 Task: Find round trip flights from New Delhi to Jaipur for 2 passengers in economy class, departing on June 27 and returning on July 11.
Action: Mouse moved to (335, 204)
Screenshot: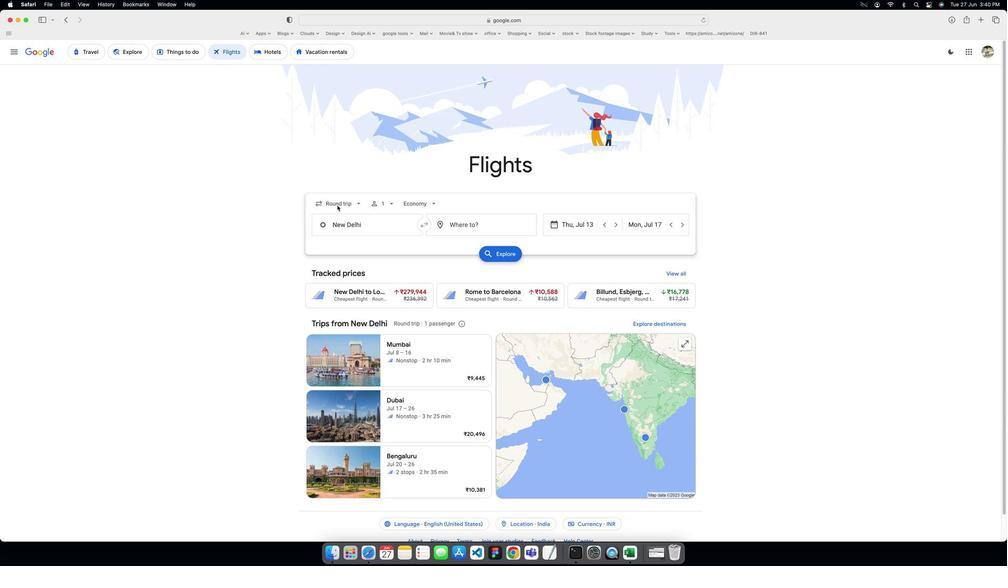 
Action: Mouse pressed left at (335, 204)
Screenshot: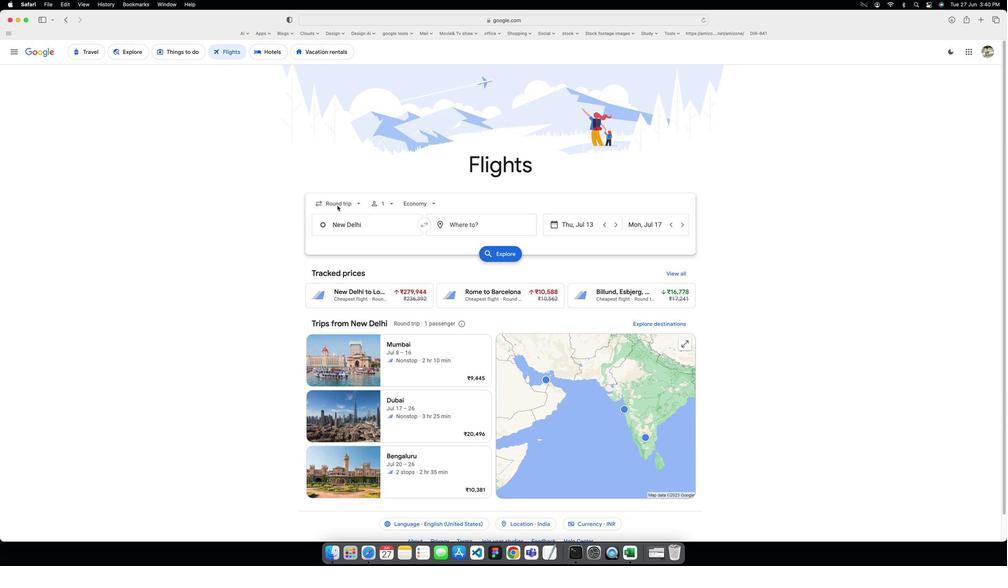 
Action: Mouse moved to (338, 202)
Screenshot: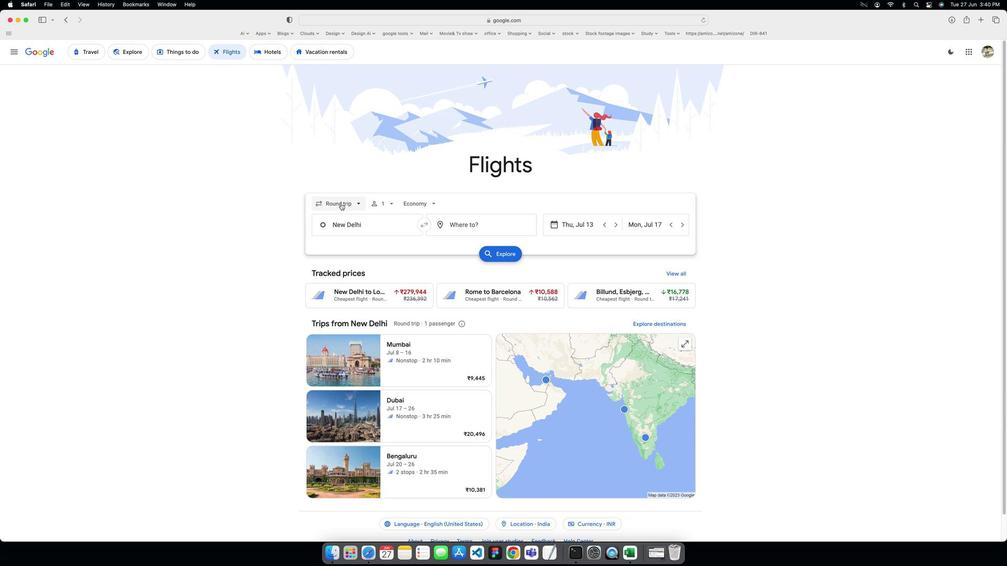 
Action: Mouse pressed left at (338, 202)
Screenshot: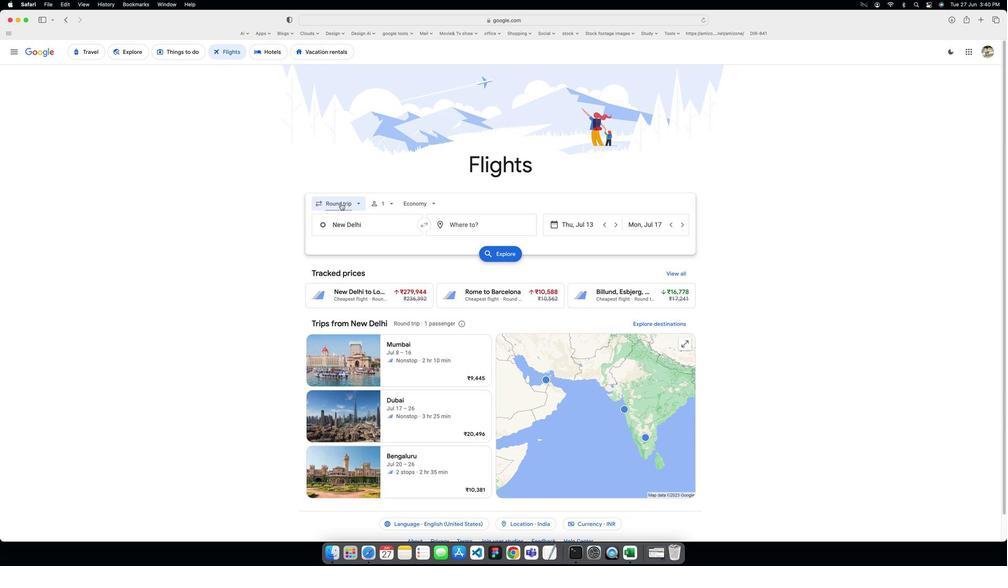 
Action: Mouse moved to (338, 223)
Screenshot: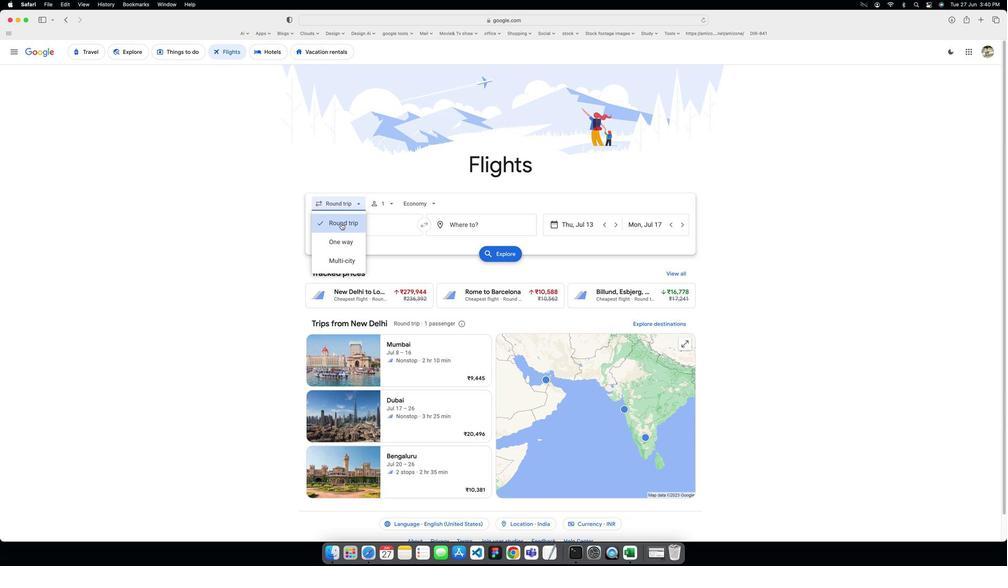 
Action: Mouse pressed left at (338, 223)
Screenshot: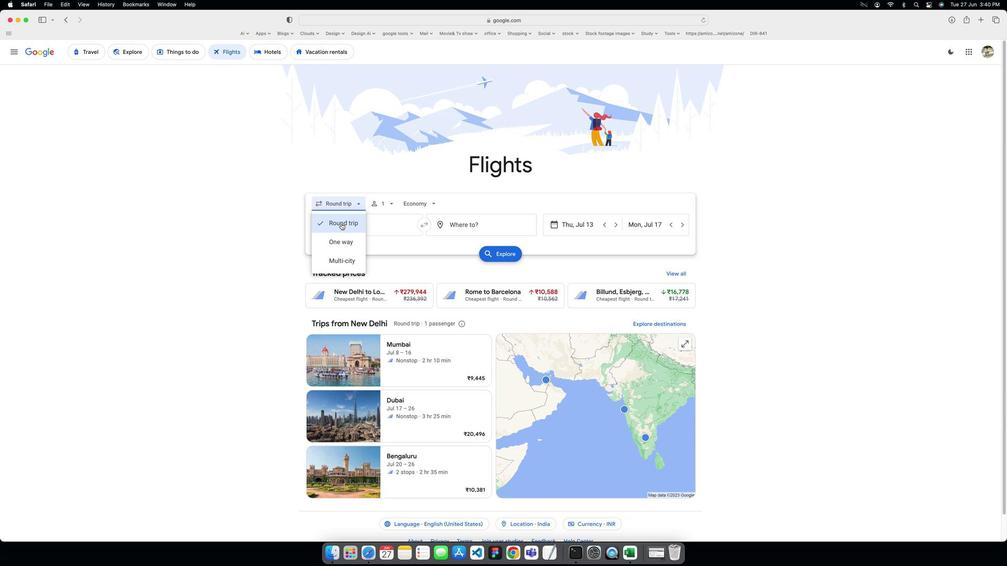 
Action: Mouse moved to (384, 208)
Screenshot: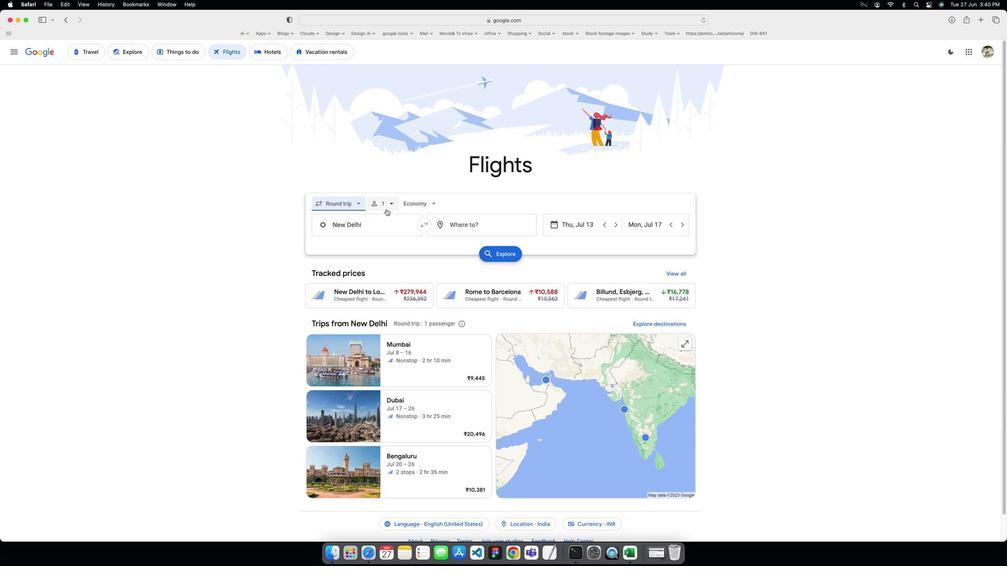 
Action: Mouse pressed left at (384, 208)
Screenshot: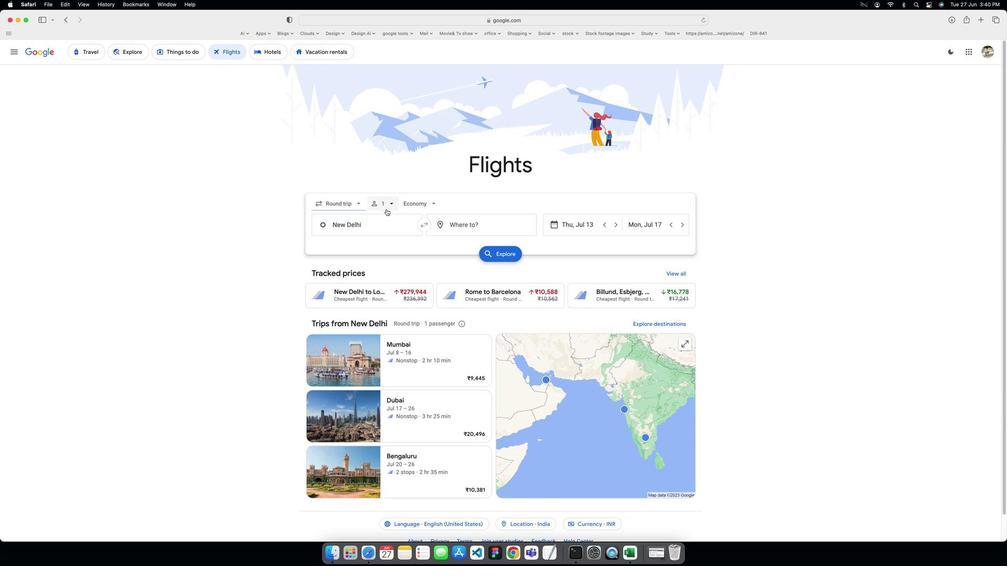 
Action: Mouse moved to (444, 264)
Screenshot: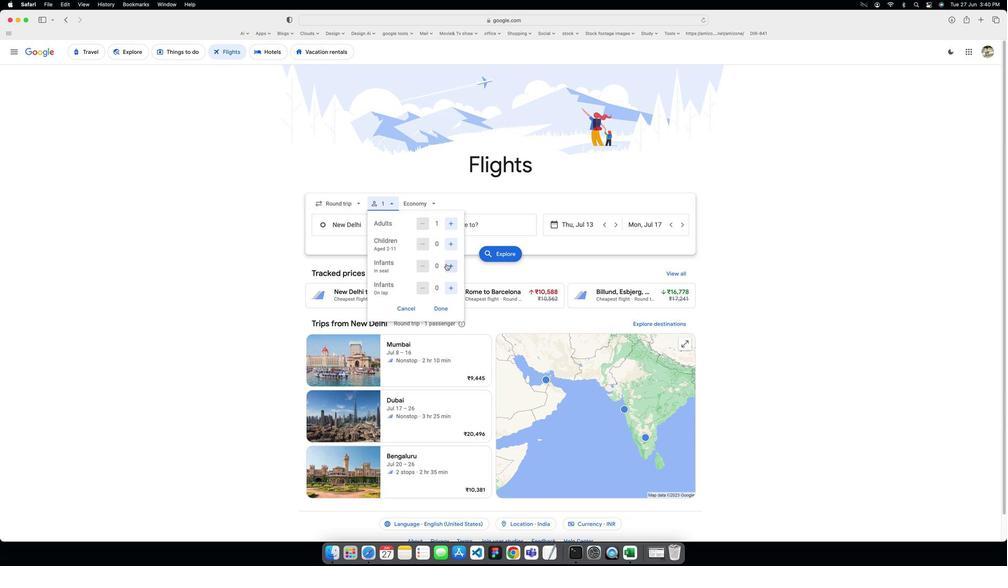 
Action: Mouse pressed left at (444, 264)
Screenshot: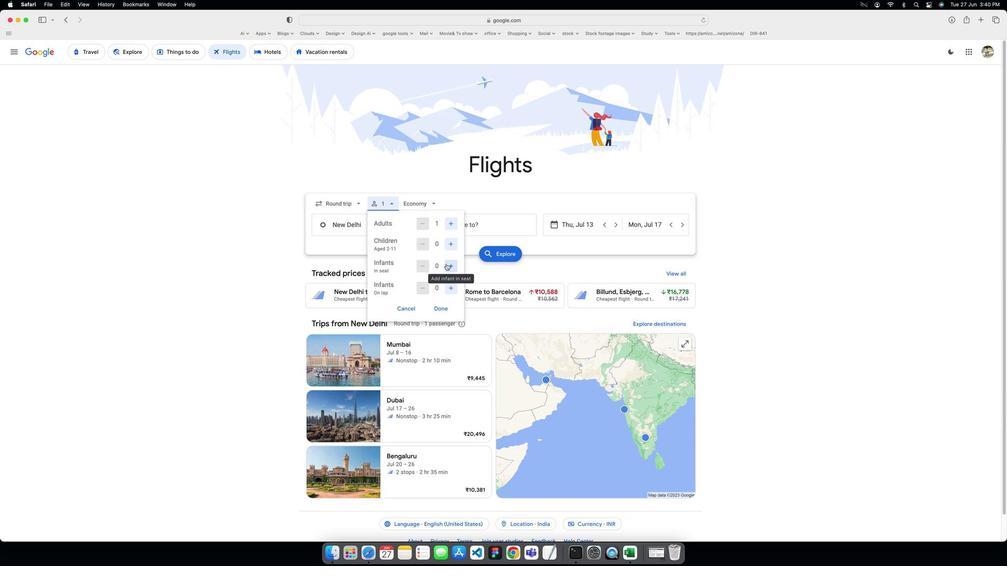 
Action: Mouse moved to (441, 310)
Screenshot: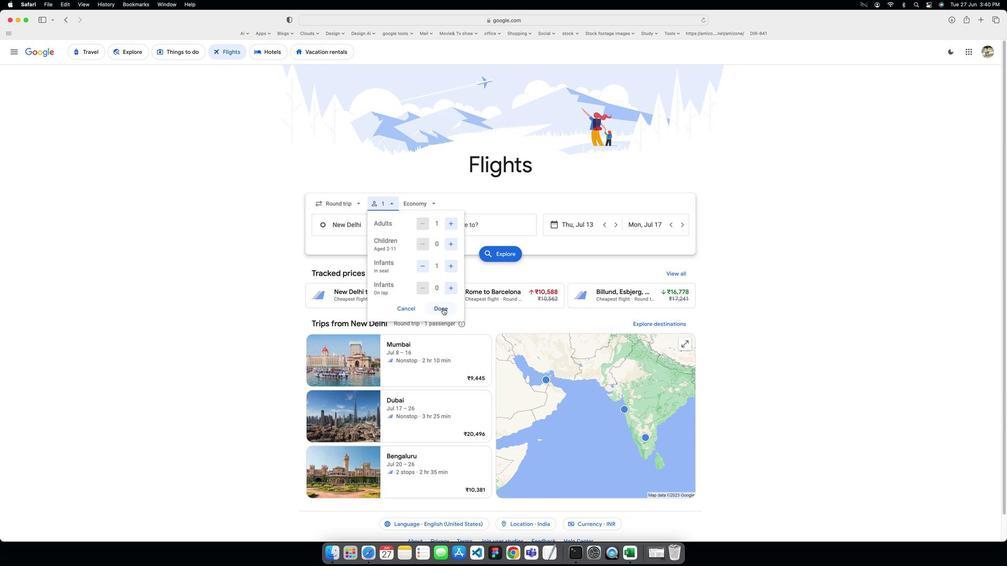
Action: Mouse pressed left at (441, 310)
Screenshot: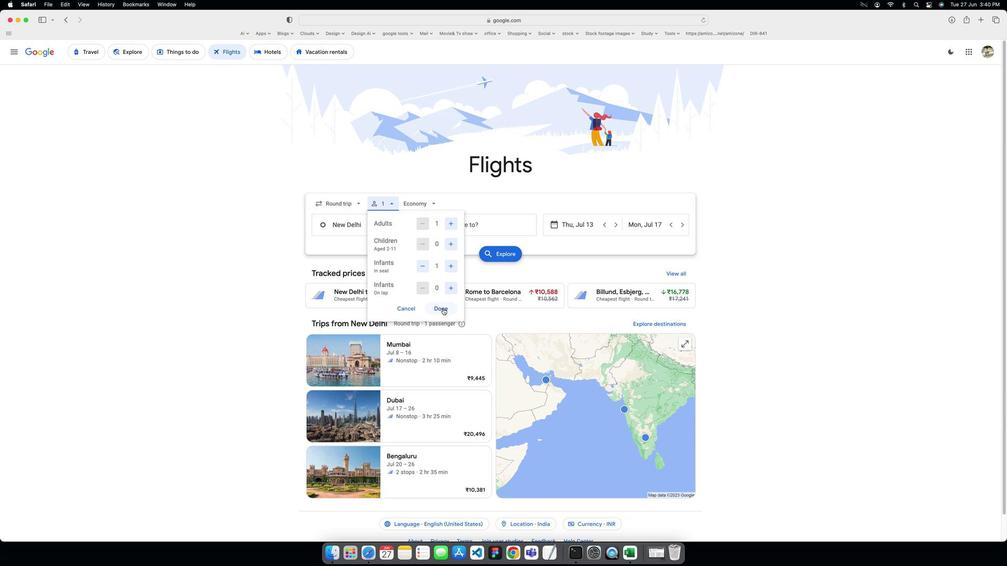 
Action: Mouse moved to (417, 205)
Screenshot: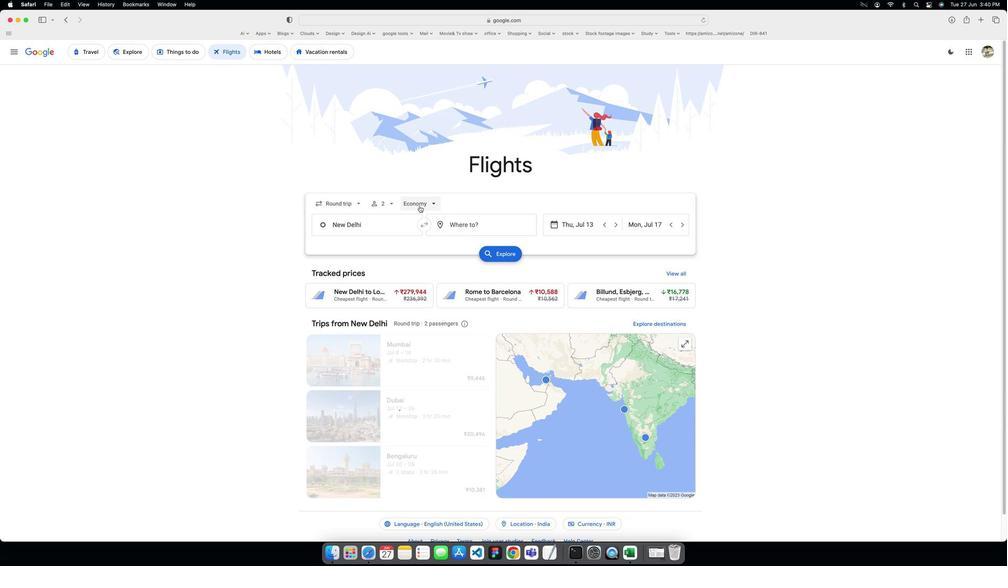 
Action: Mouse pressed left at (417, 205)
Screenshot: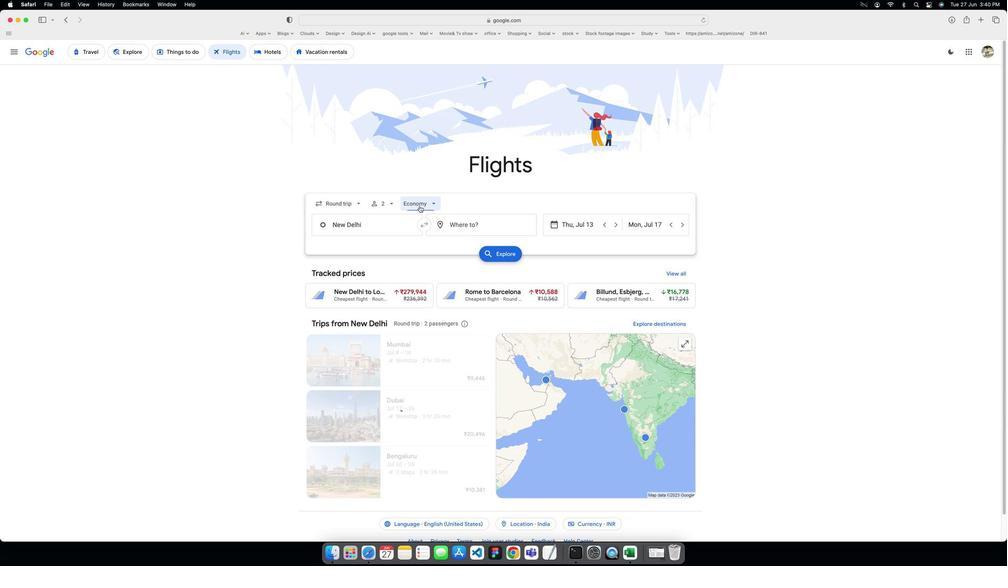 
Action: Mouse moved to (424, 221)
Screenshot: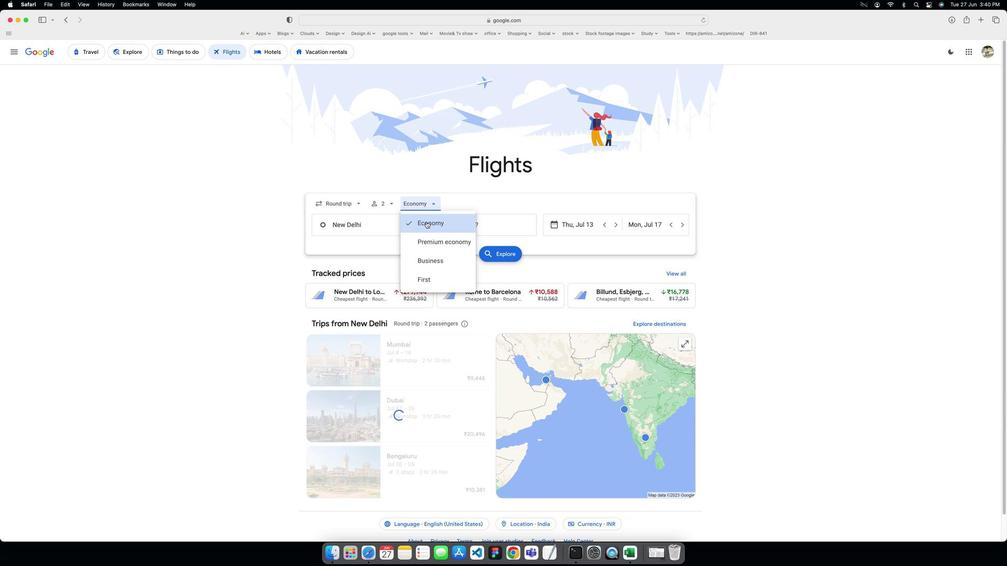 
Action: Mouse pressed left at (424, 221)
Screenshot: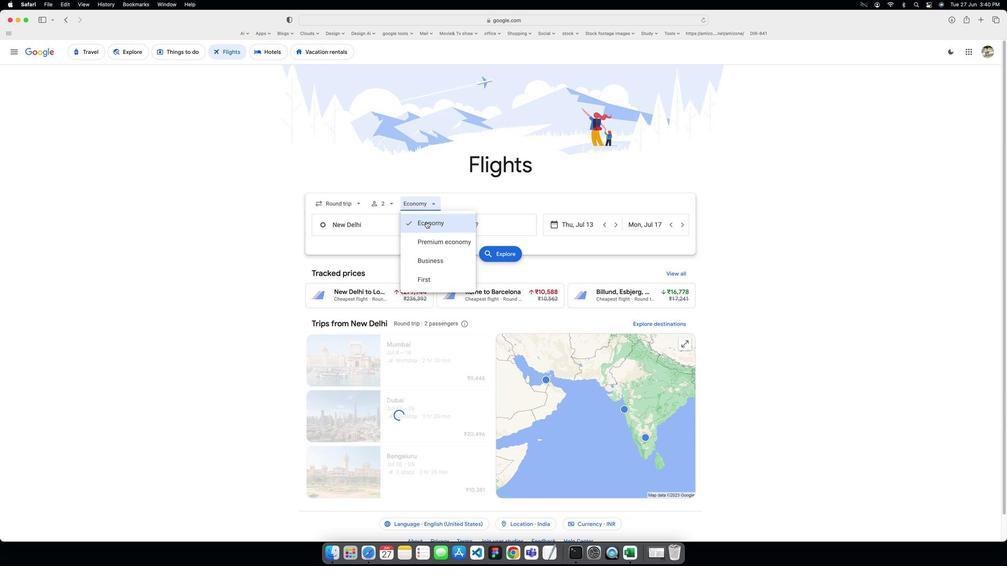 
Action: Mouse moved to (405, 221)
Screenshot: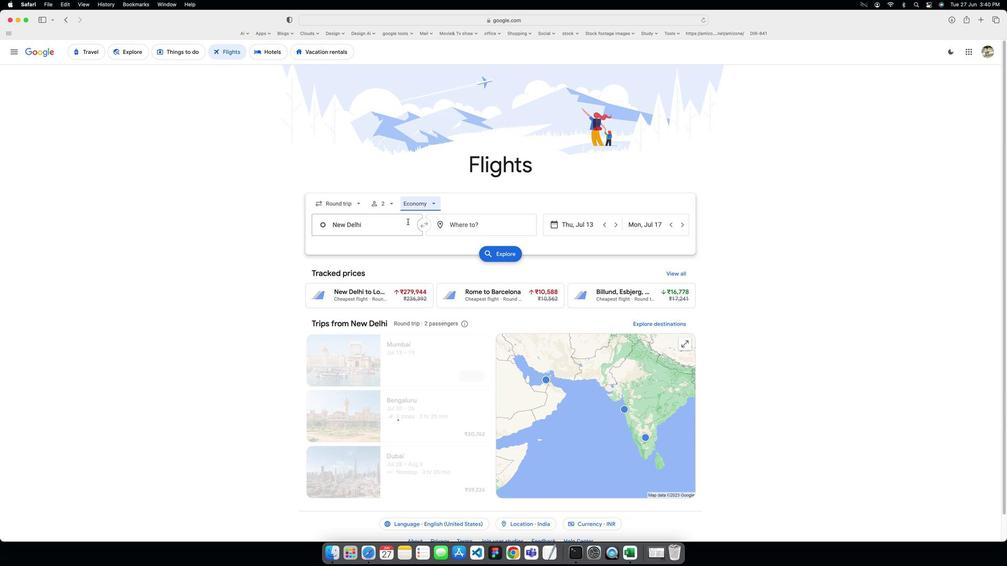 
Action: Mouse pressed left at (405, 221)
Screenshot: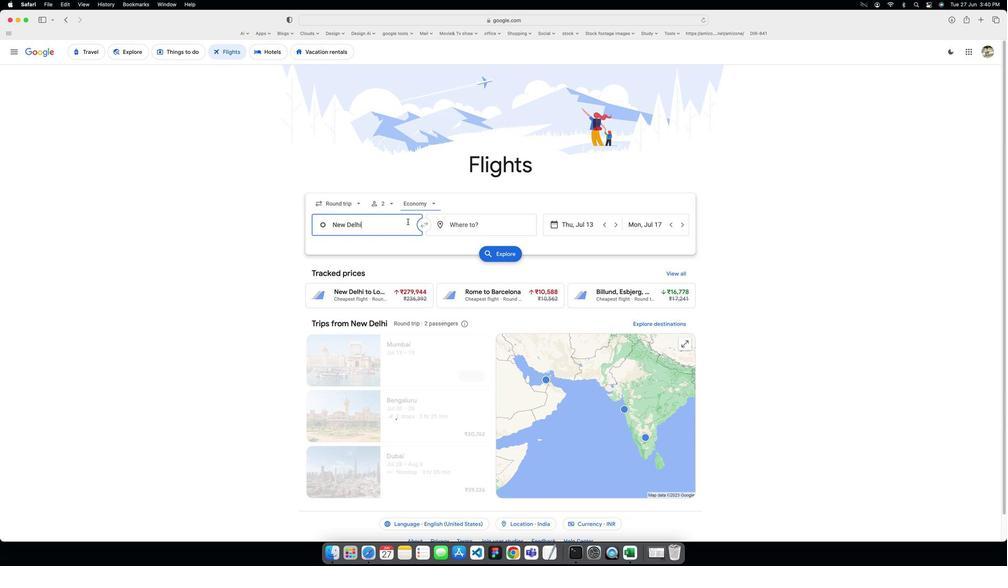 
Action: Key pressed Key.caps_lock'N'Key.caps_lock'e''w'Key.spaceKey.caps_lock'D'Key.caps_lock'e''l''h''i'Key.enter
Screenshot: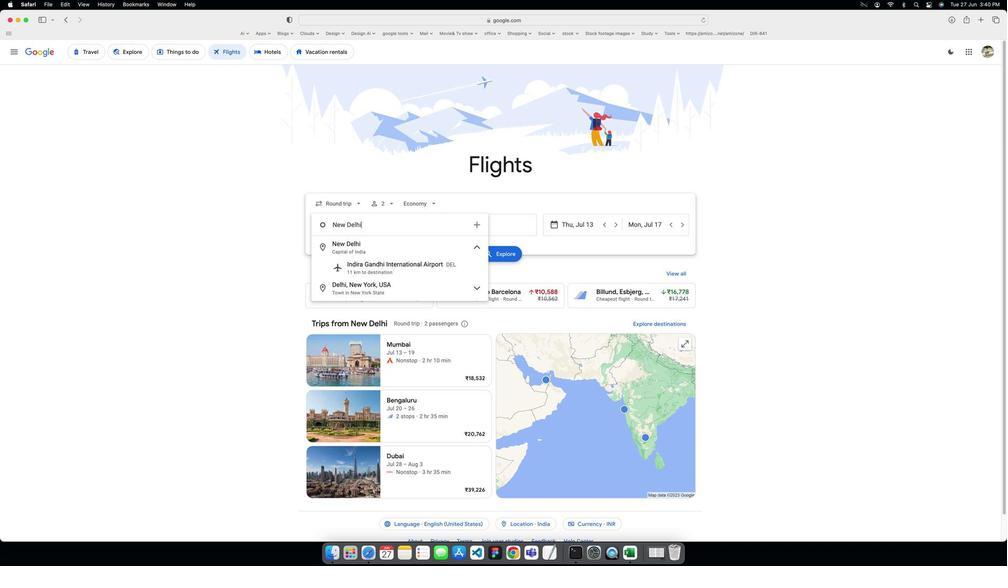 
Action: Mouse moved to (490, 222)
Screenshot: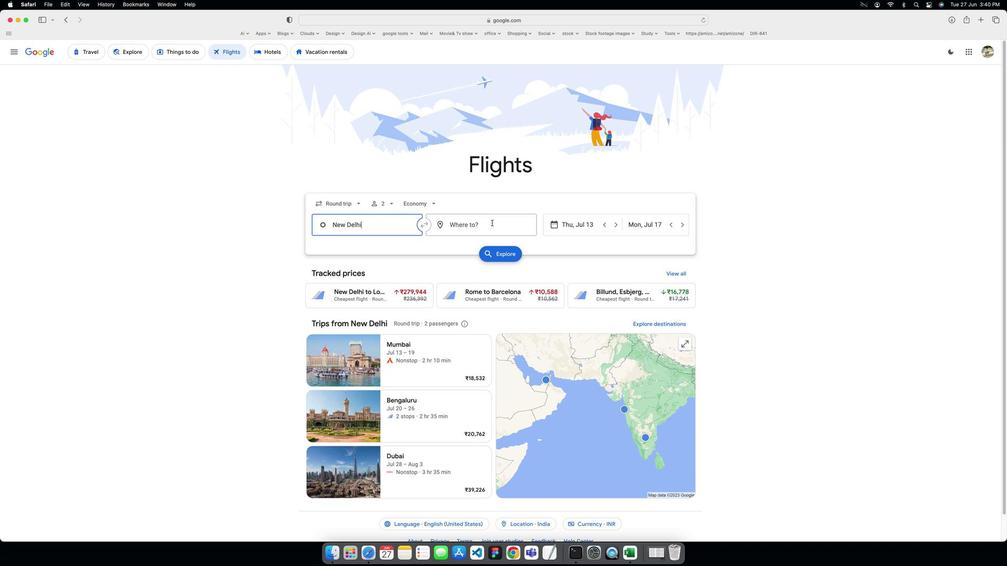 
Action: Mouse pressed left at (490, 222)
Screenshot: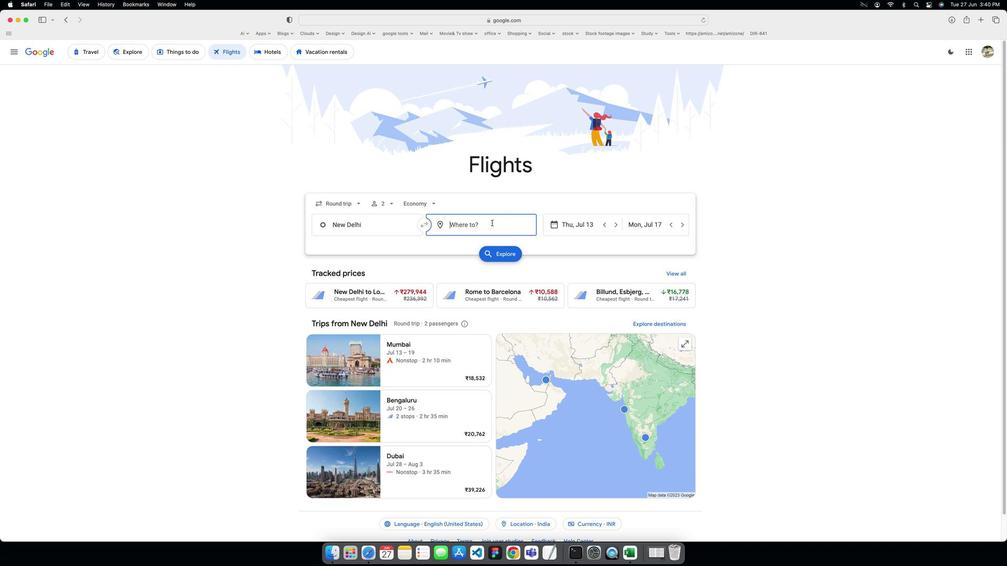 
Action: Key pressed Key.caps_lock'J'Key.caps_lock'a''i''p''u''r'Key.enter
Screenshot: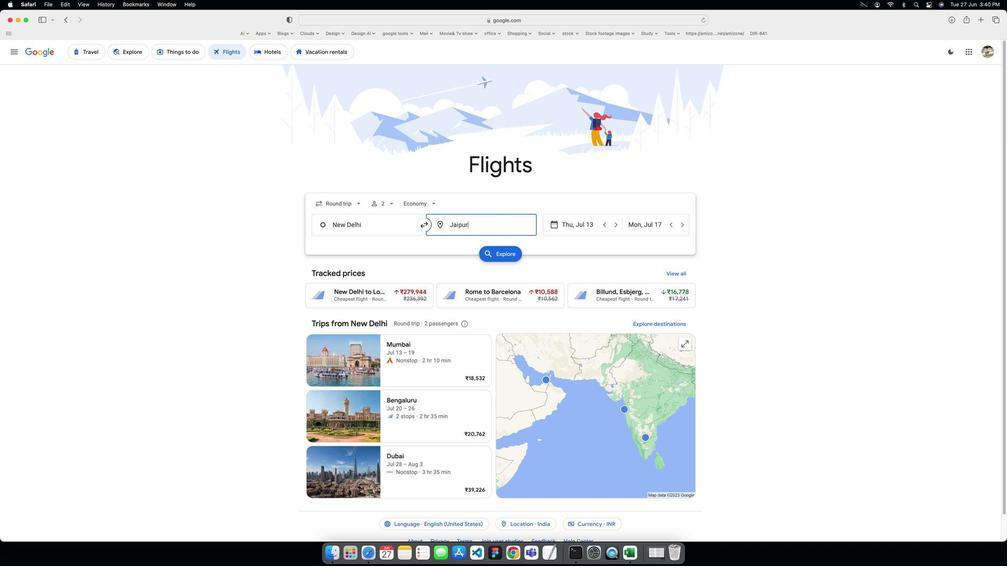 
Action: Mouse moved to (589, 223)
Screenshot: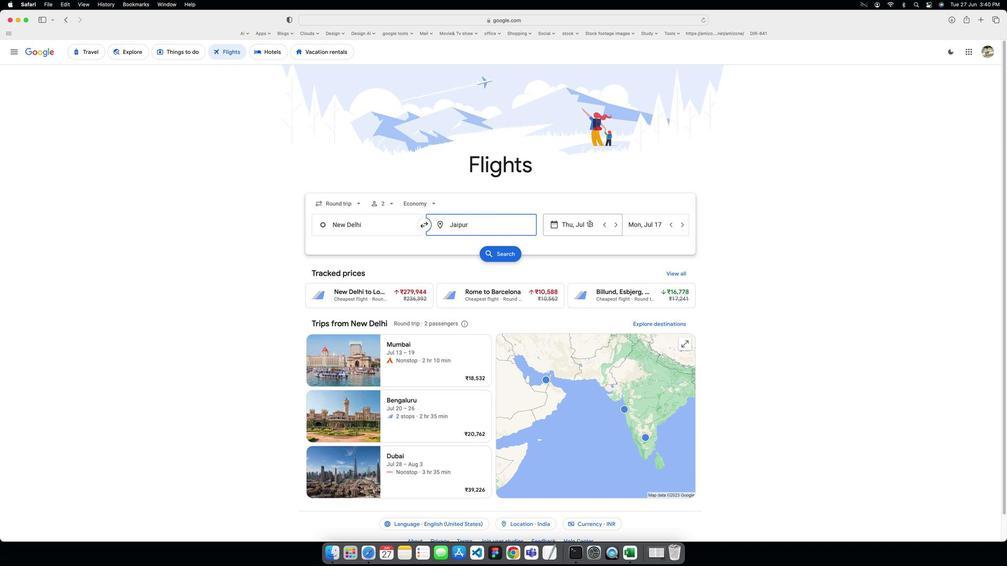 
Action: Mouse pressed left at (589, 223)
Screenshot: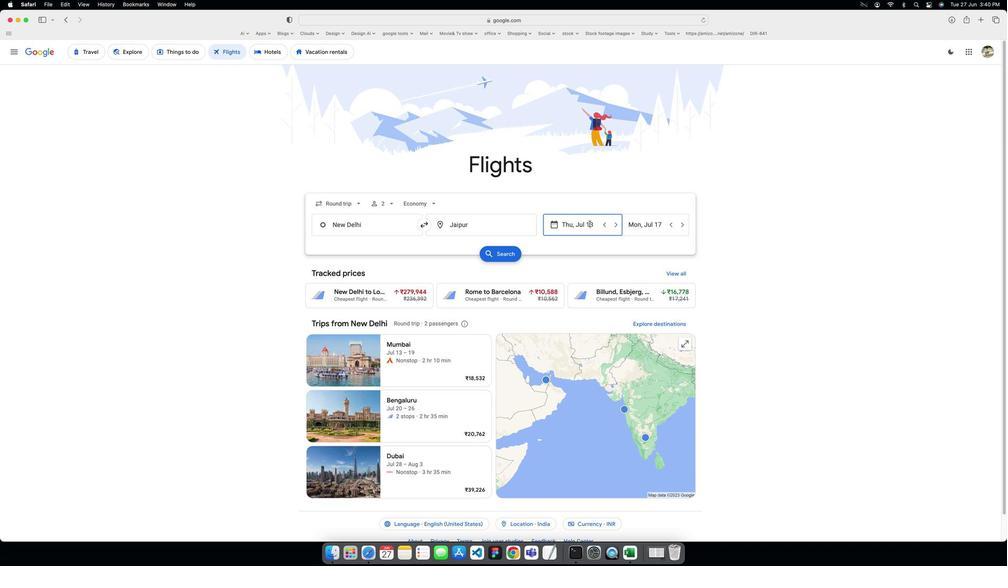 
Action: Mouse moved to (444, 373)
Screenshot: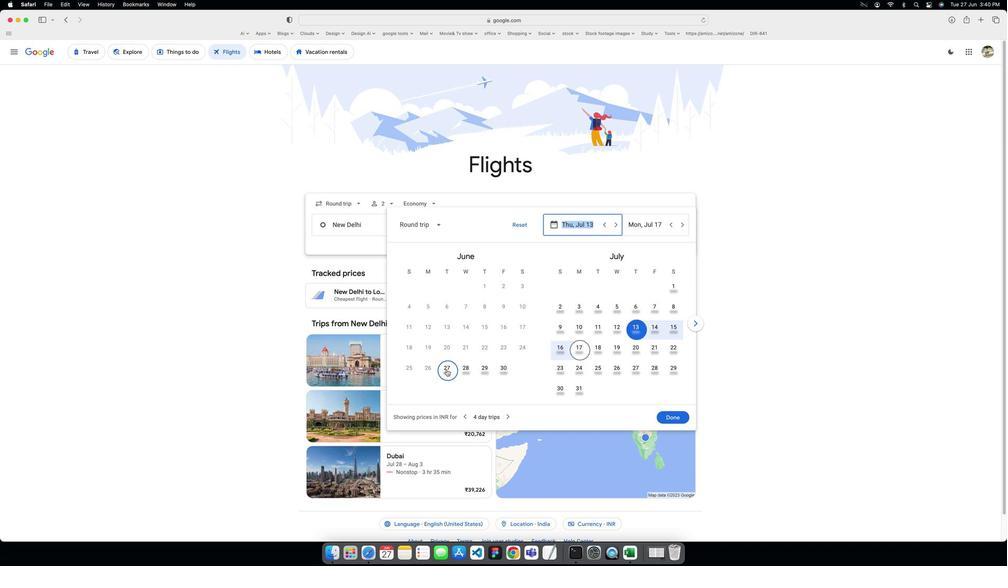 
Action: Mouse pressed left at (444, 373)
Screenshot: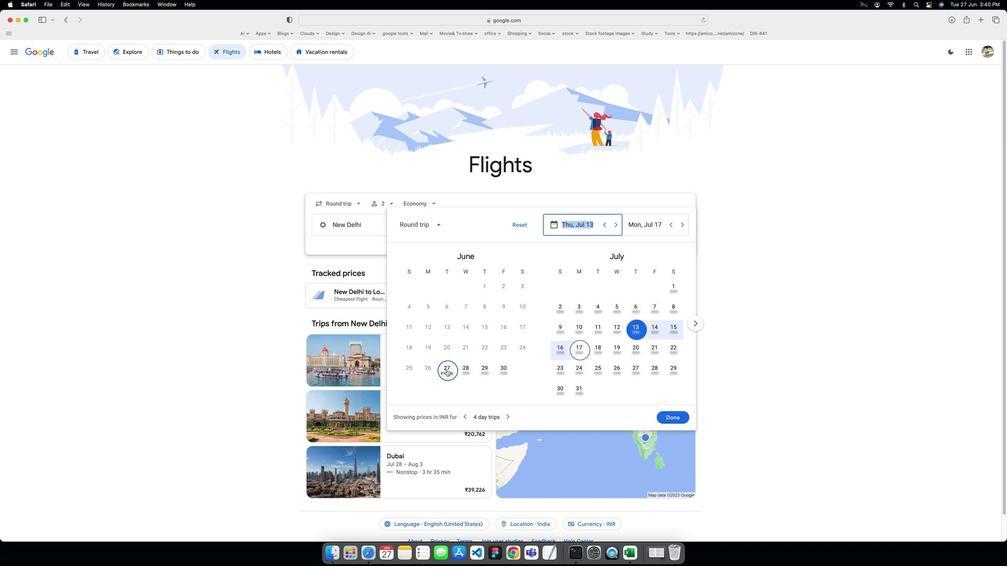 
Action: Mouse moved to (601, 326)
Screenshot: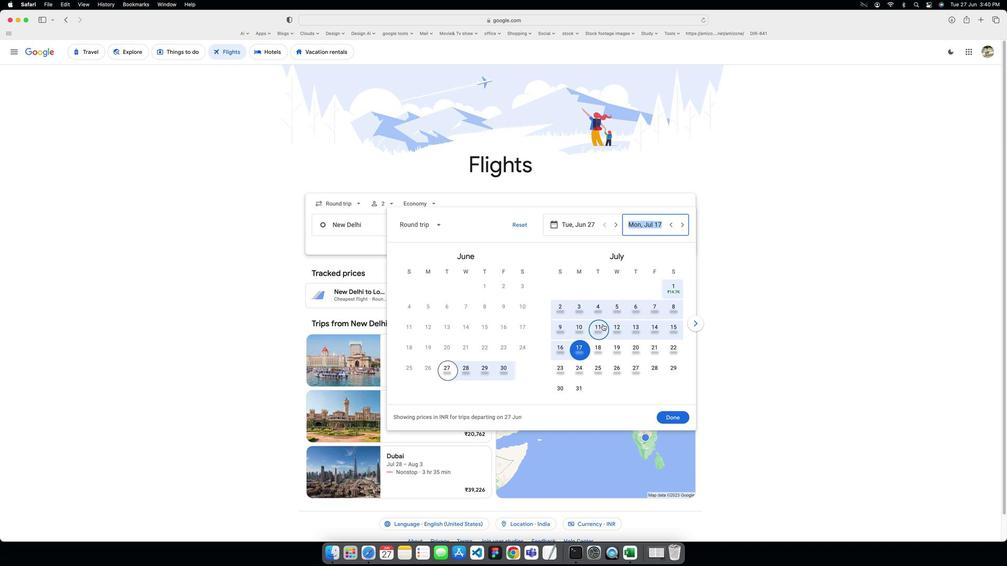 
Action: Mouse pressed left at (601, 326)
Screenshot: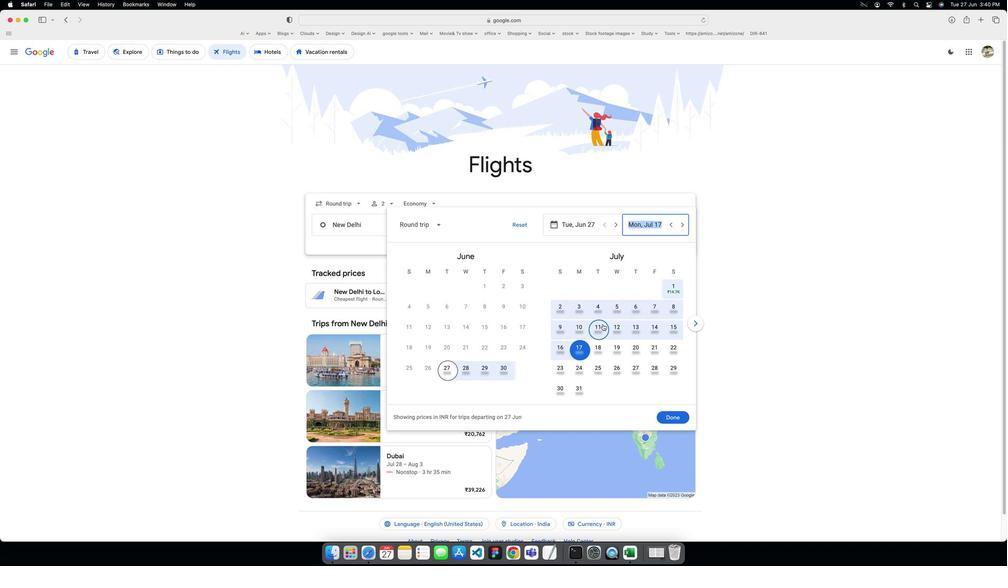 
Action: Mouse moved to (665, 419)
Screenshot: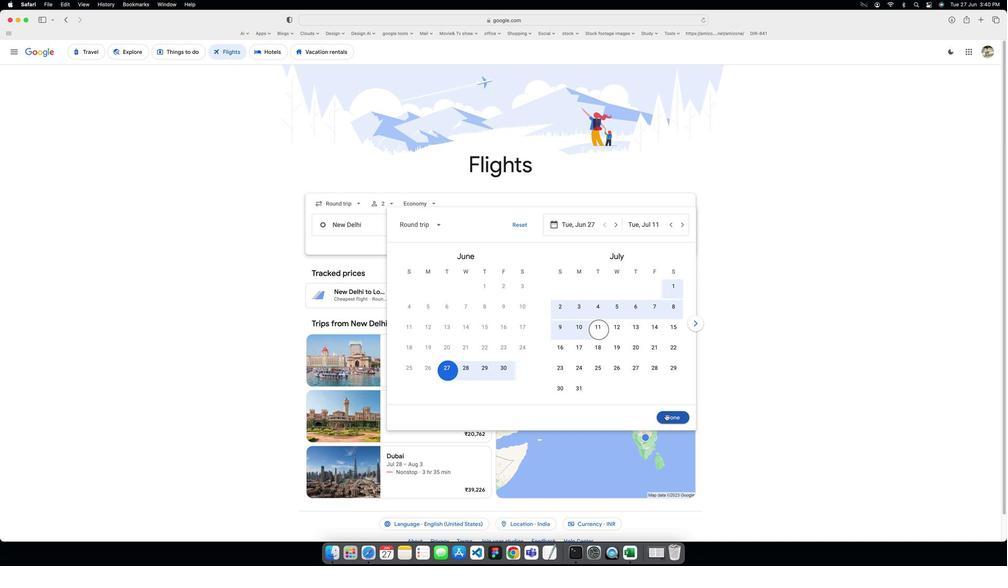 
Action: Mouse pressed left at (665, 419)
Screenshot: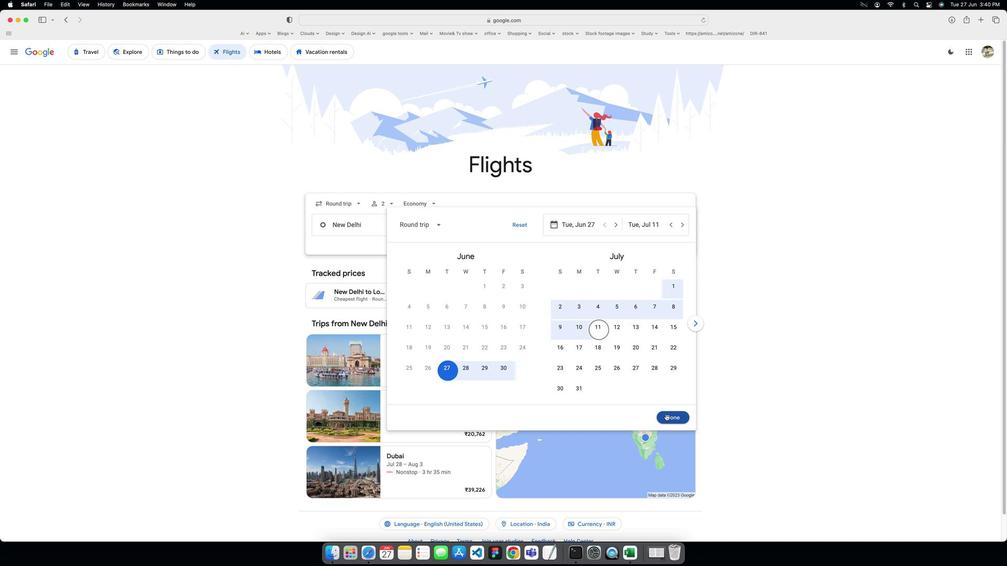 
Action: Mouse moved to (502, 254)
Screenshot: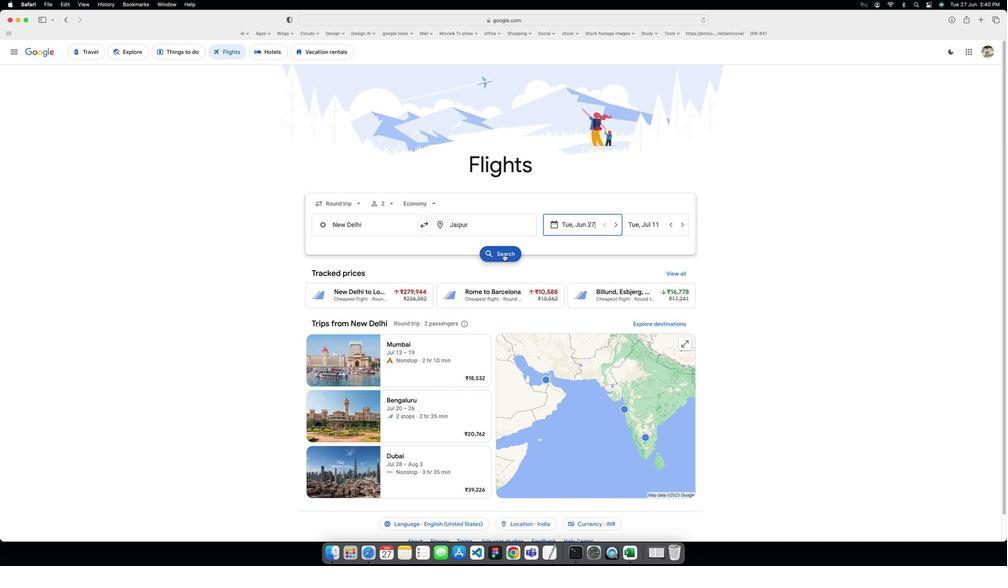 
Action: Mouse pressed left at (502, 254)
Screenshot: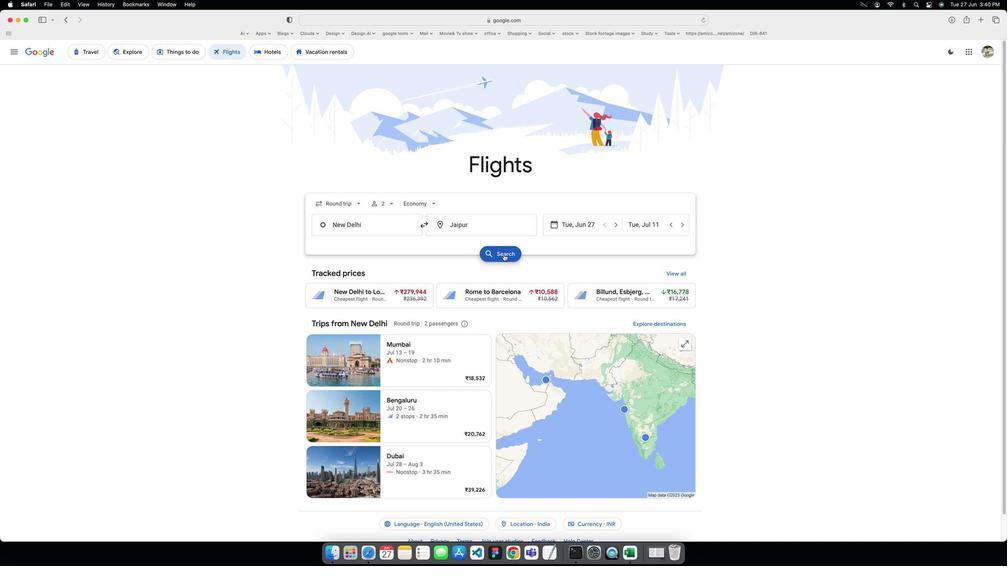 
Action: Mouse moved to (678, 190)
Screenshot: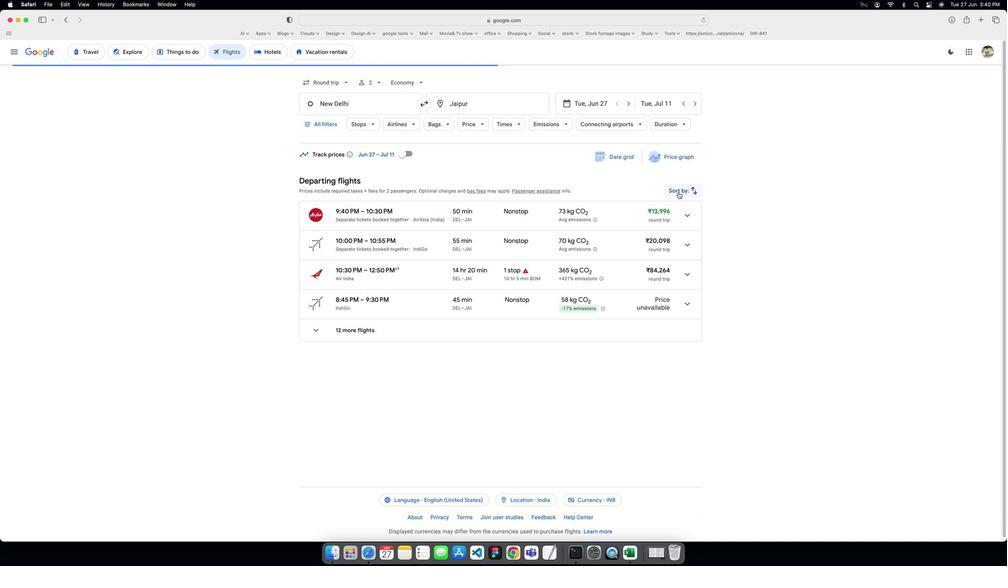 
Action: Mouse pressed left at (678, 190)
Screenshot: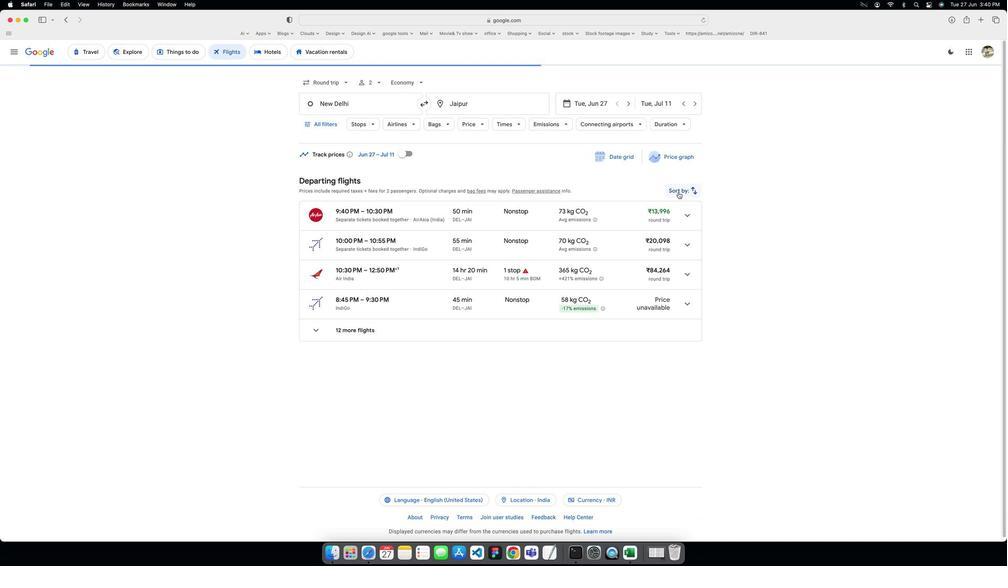 
Action: Mouse moved to (667, 229)
Screenshot: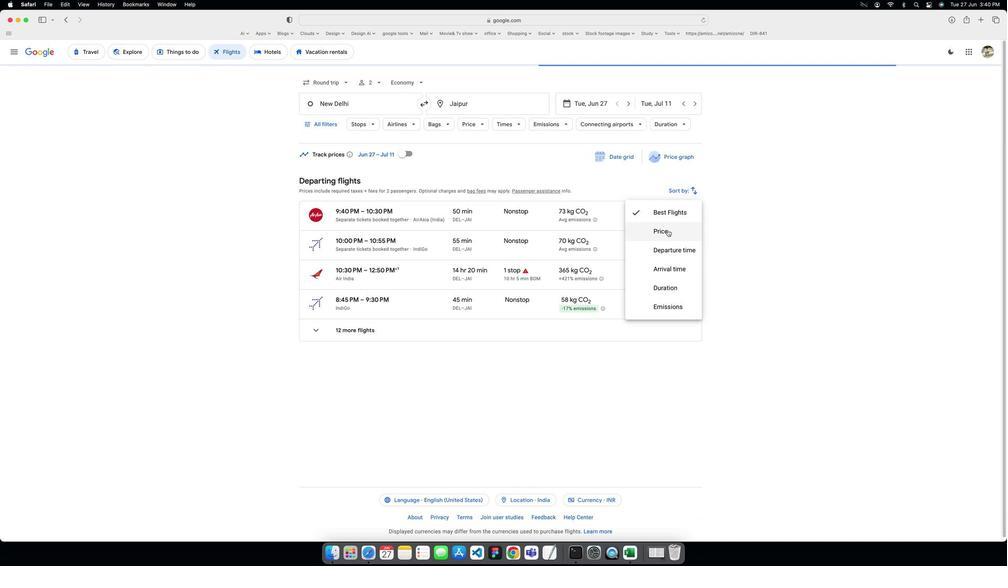
Action: Mouse pressed left at (667, 229)
Screenshot: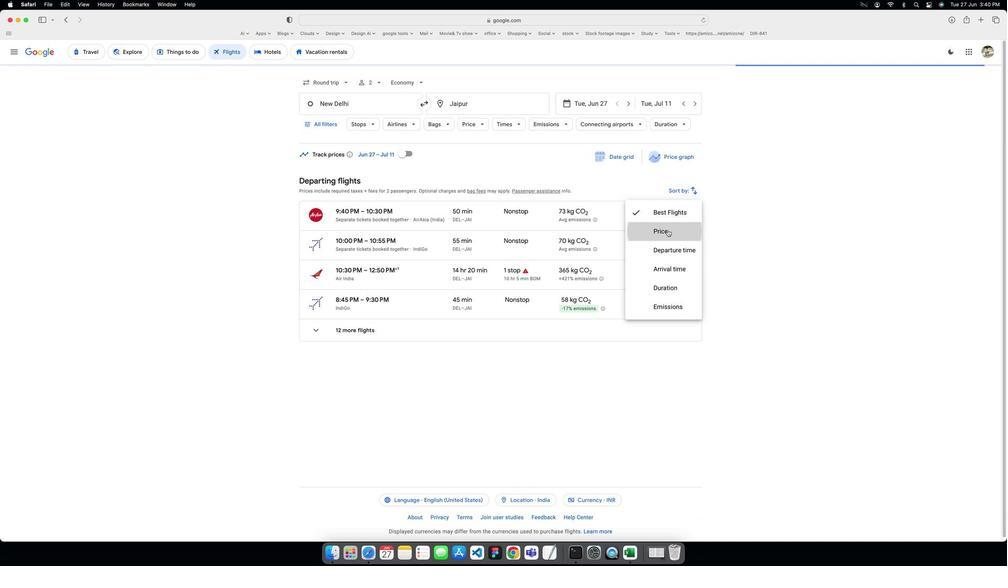 
